 Task: Move the task Create a new website for a non-profit organization to the section To-Do in the project AgileDrive and sort the tasks in the project by Due Date
Action: Mouse moved to (67, 332)
Screenshot: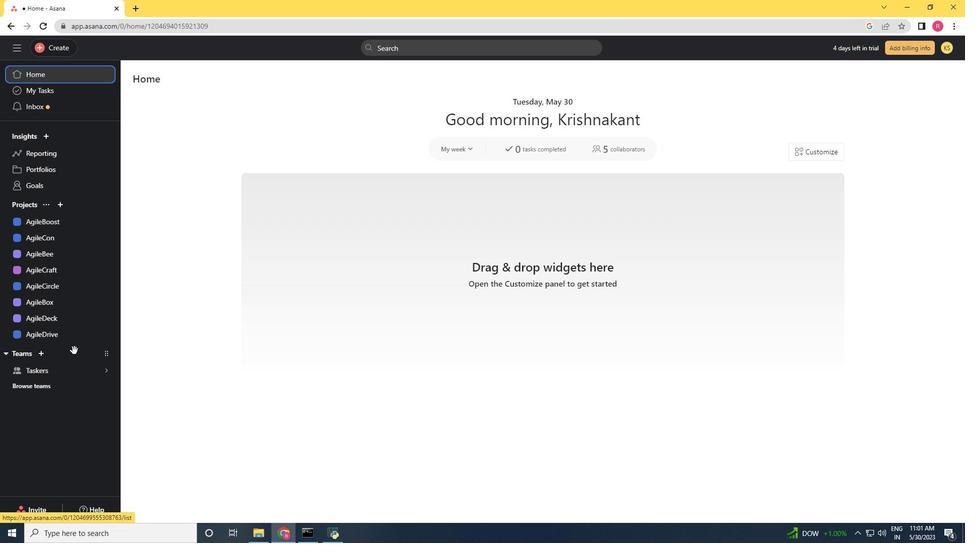 
Action: Mouse pressed left at (67, 332)
Screenshot: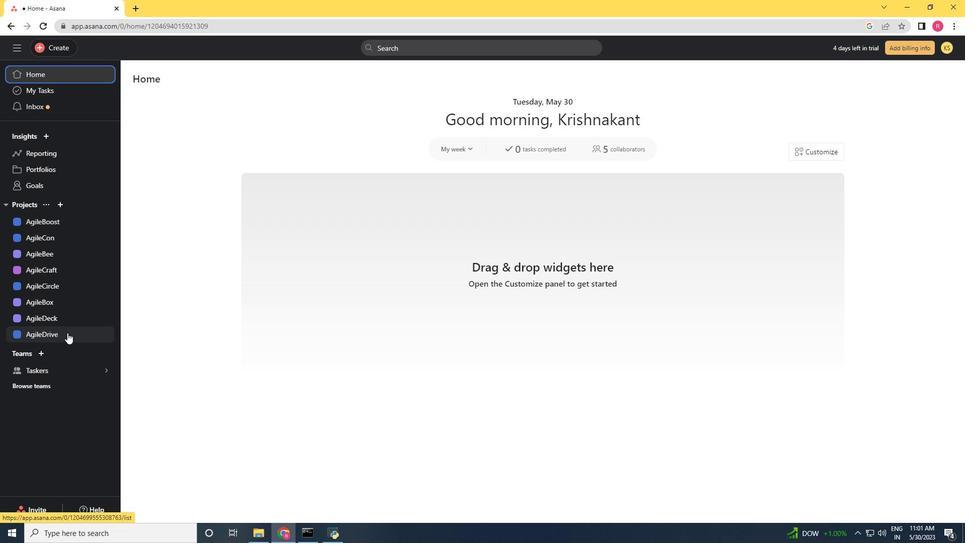 
Action: Mouse moved to (656, 201)
Screenshot: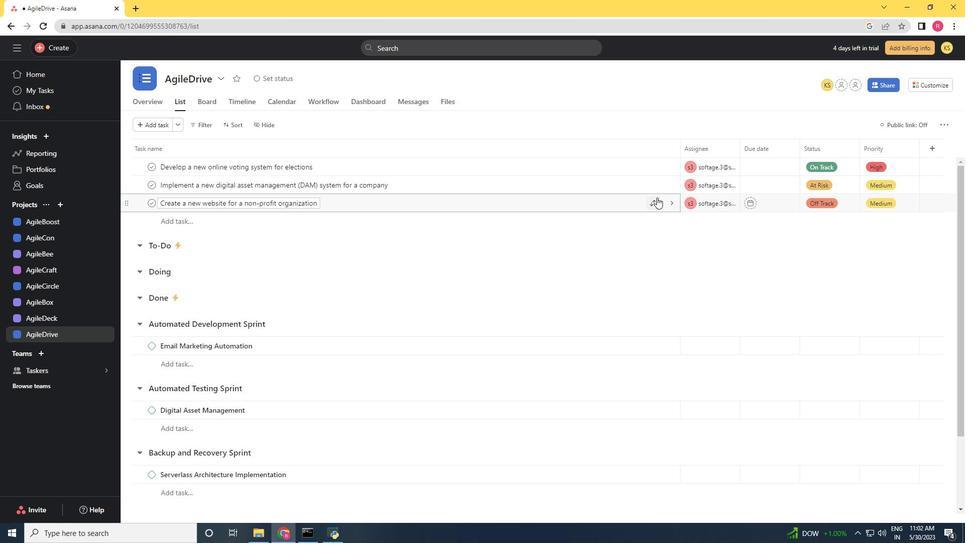
Action: Mouse pressed left at (656, 201)
Screenshot: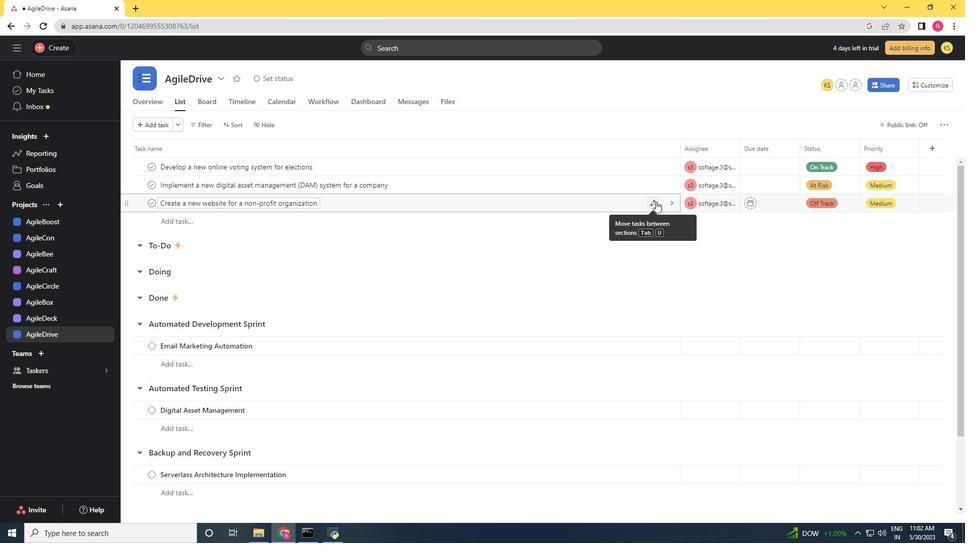 
Action: Mouse moved to (568, 255)
Screenshot: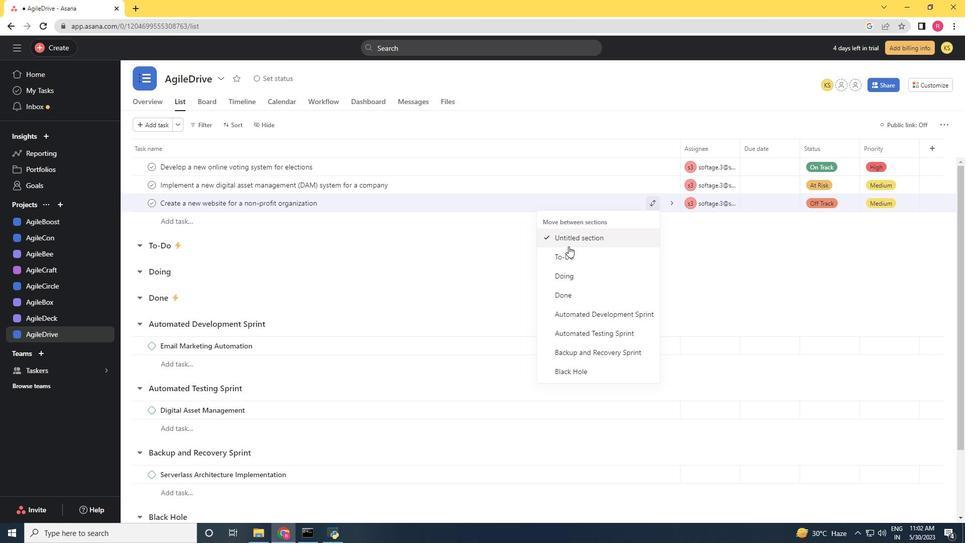 
Action: Mouse pressed left at (568, 255)
Screenshot: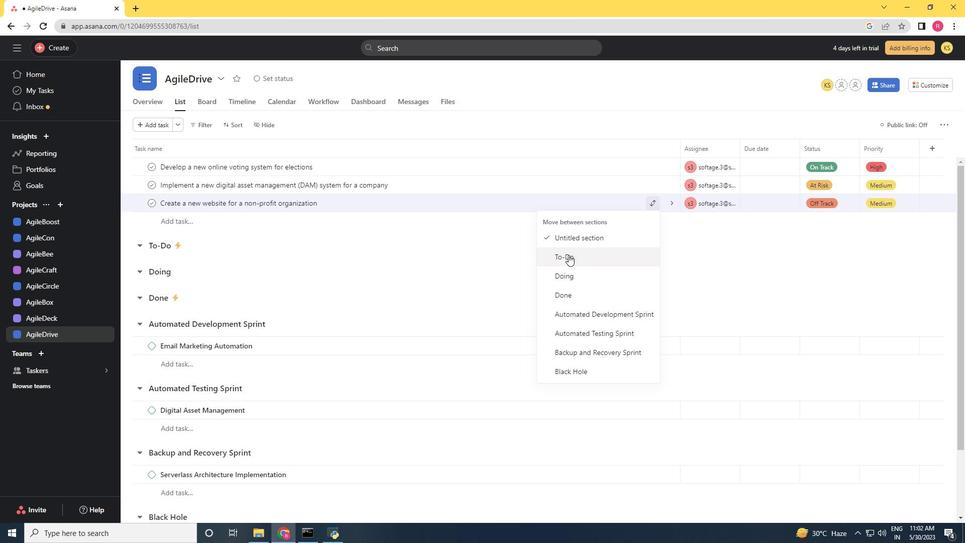 
Action: Mouse moved to (391, 253)
Screenshot: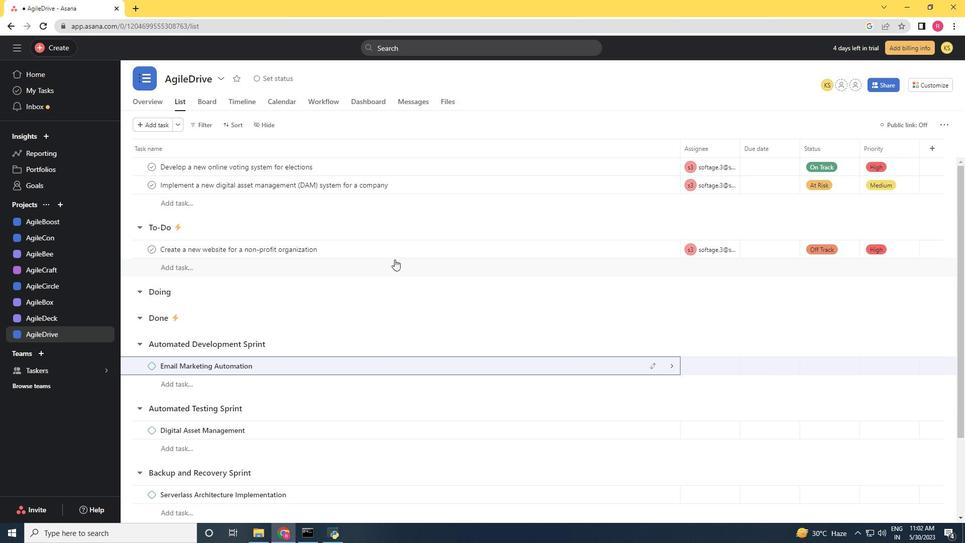 
Action: Mouse pressed left at (391, 253)
Screenshot: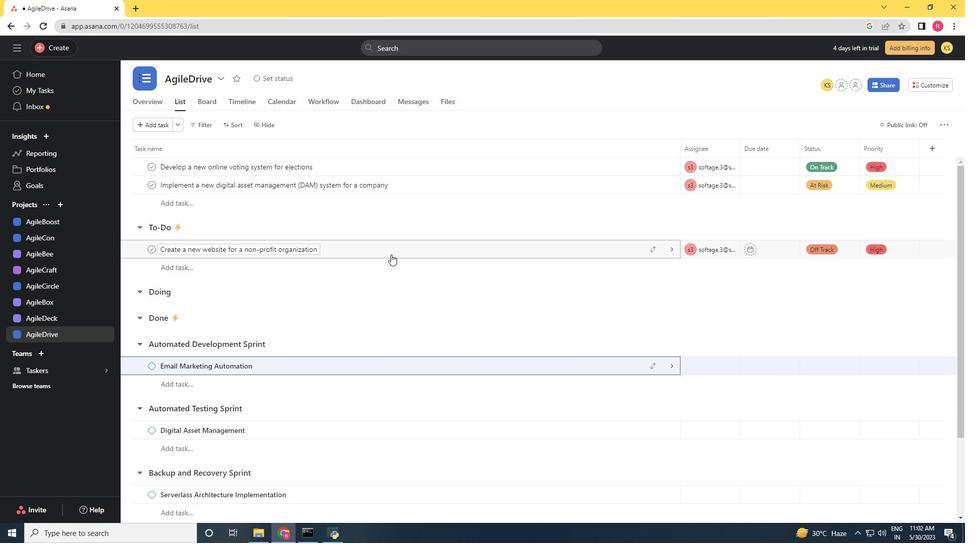 
Action: Mouse moved to (230, 126)
Screenshot: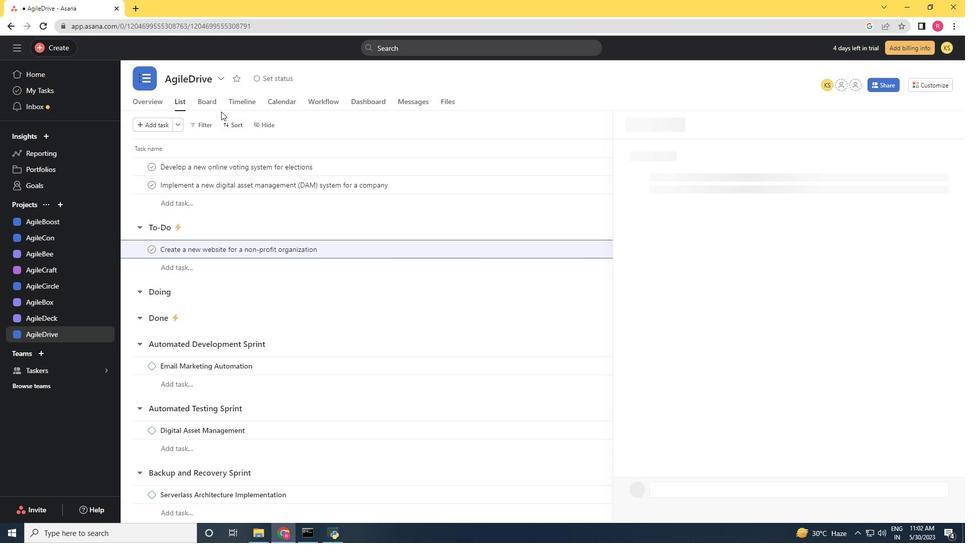 
Action: Mouse pressed left at (230, 126)
Screenshot: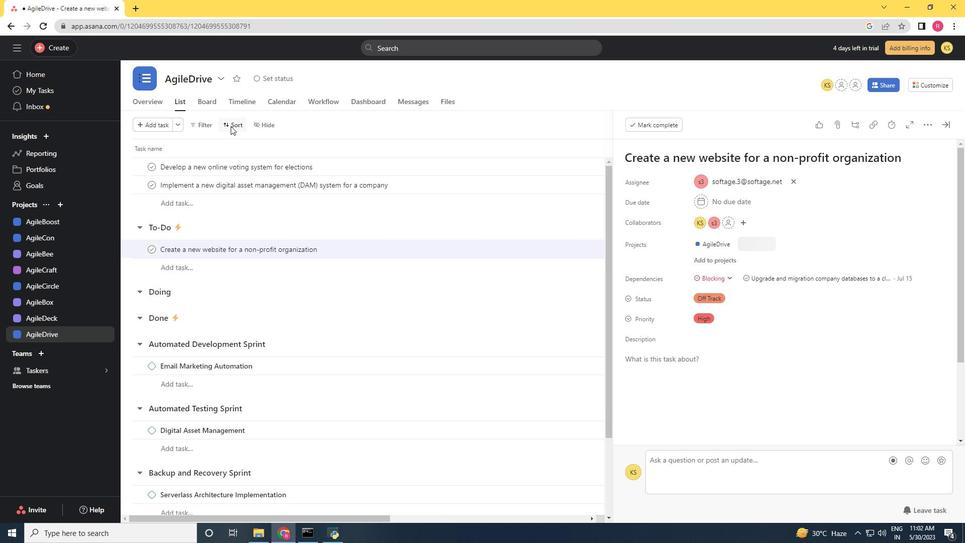 
Action: Mouse moved to (296, 197)
Screenshot: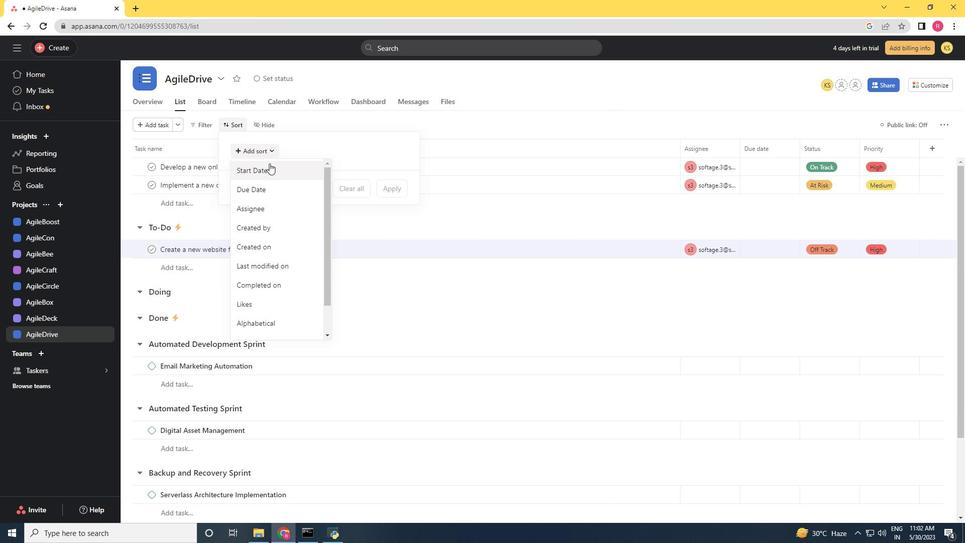 
Action: Mouse pressed left at (296, 197)
Screenshot: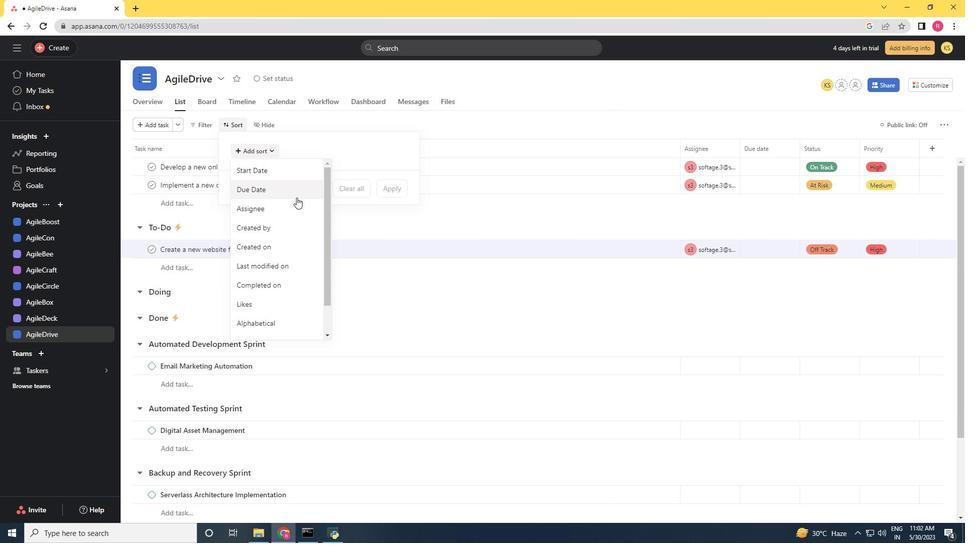 
Action: Mouse moved to (401, 237)
Screenshot: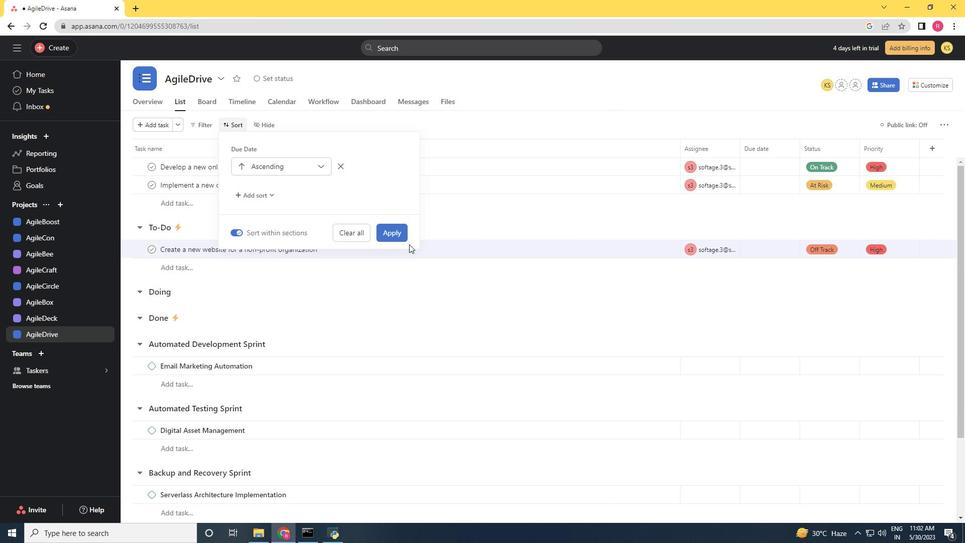 
Action: Mouse pressed left at (401, 237)
Screenshot: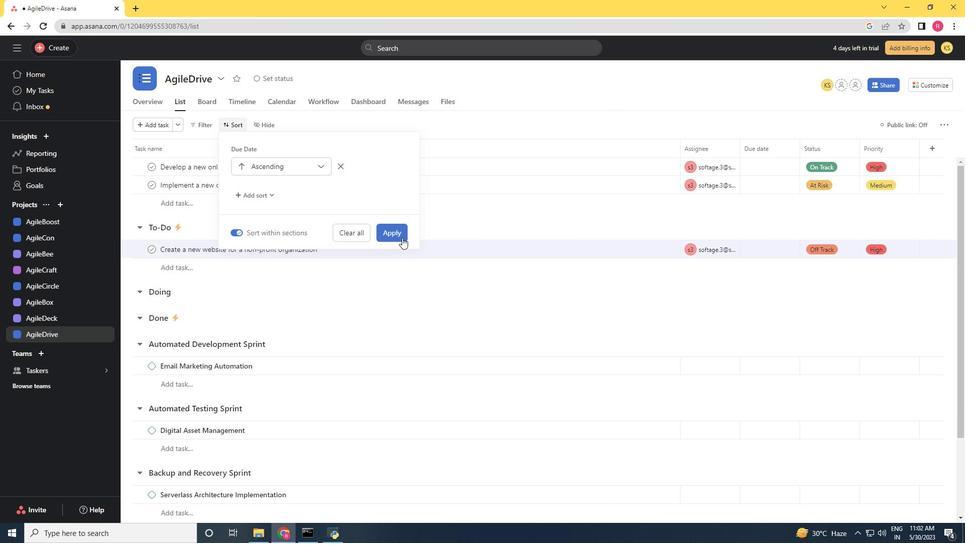 
